 Task: Create New Employee with Employee Name: Isabella Collins, Address Line1: 9888 Constitution Ave., Address Line2: Fort Myers, Address Line3:  FL 33905, Cell Number: 303239-8079_x000D_

Action: Mouse moved to (146, 30)
Screenshot: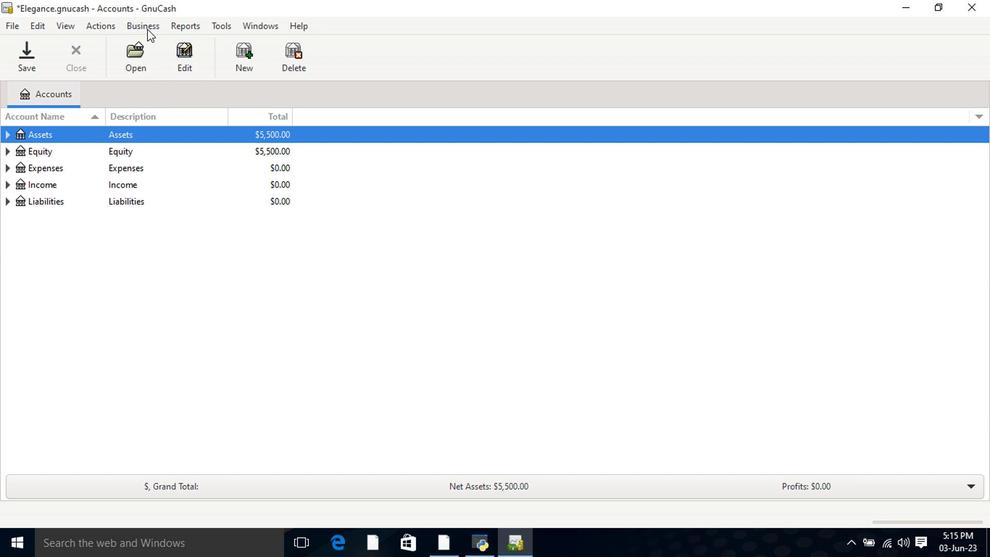 
Action: Mouse pressed left at (146, 30)
Screenshot: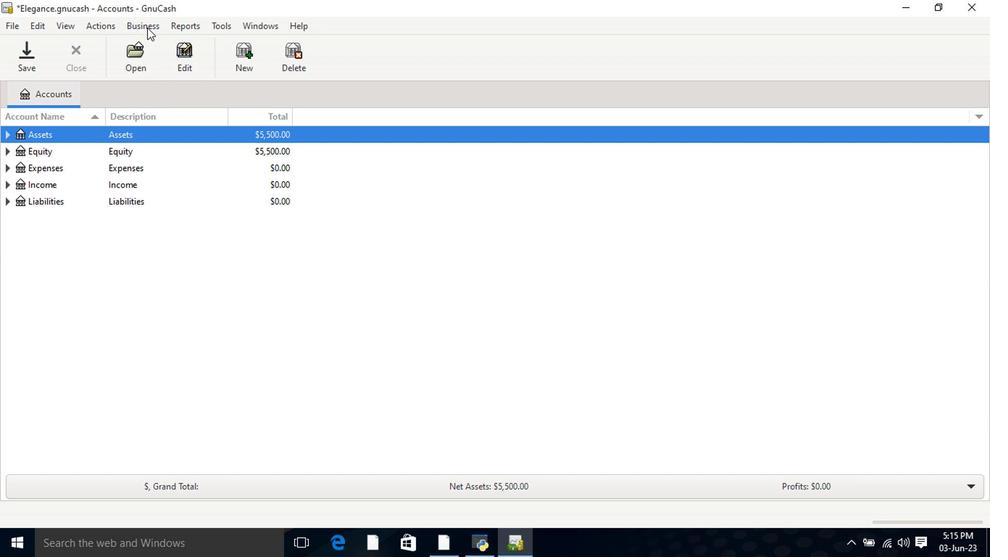 
Action: Mouse moved to (156, 77)
Screenshot: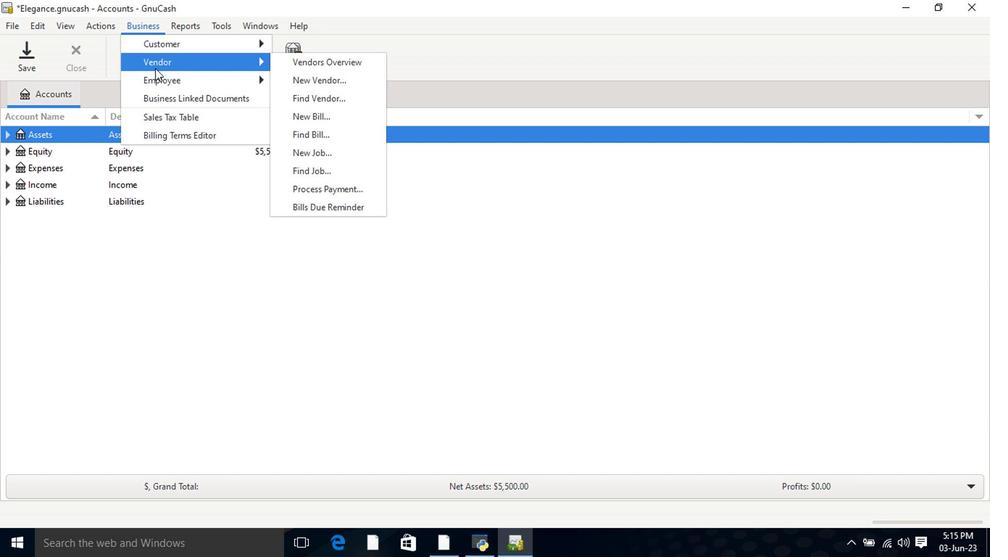 
Action: Mouse pressed left at (156, 77)
Screenshot: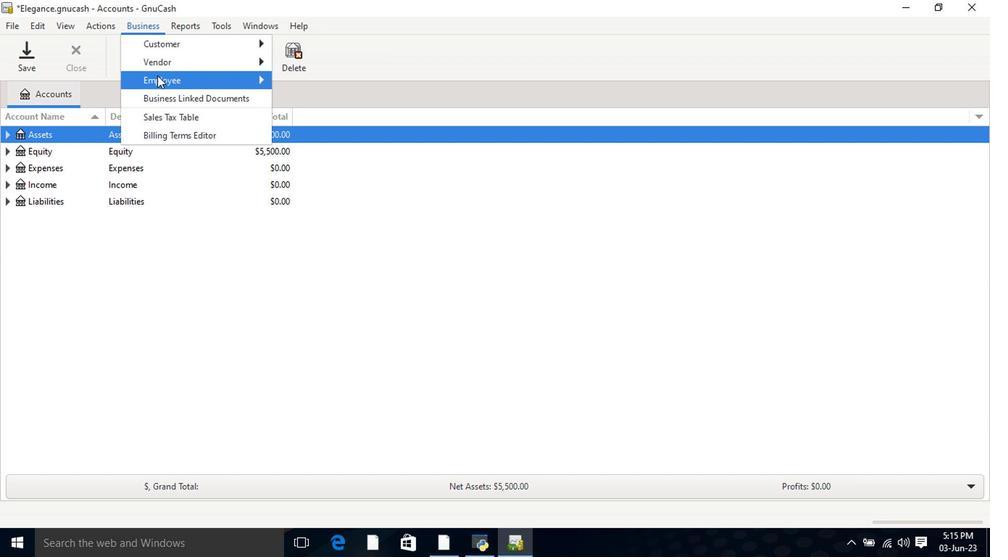 
Action: Mouse moved to (313, 105)
Screenshot: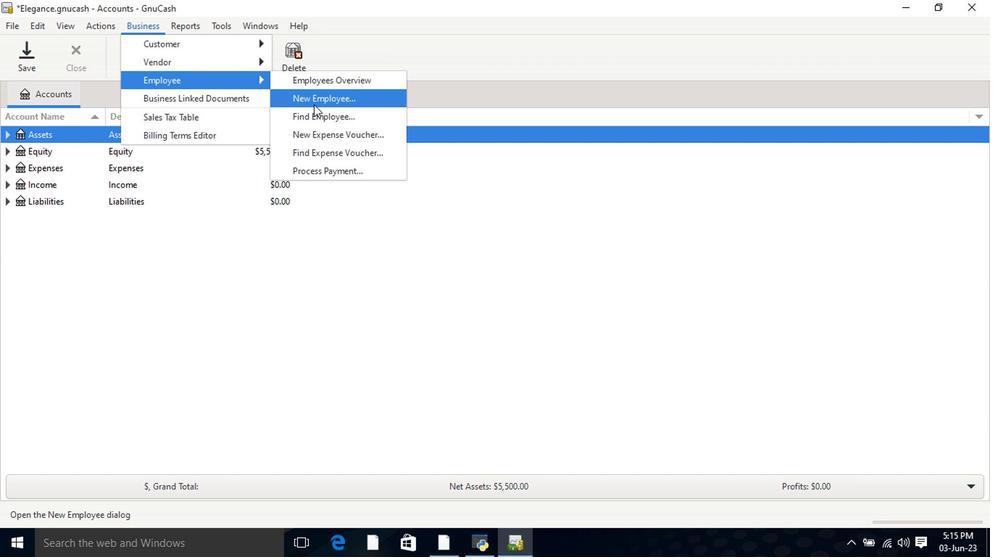 
Action: Mouse pressed left at (313, 105)
Screenshot: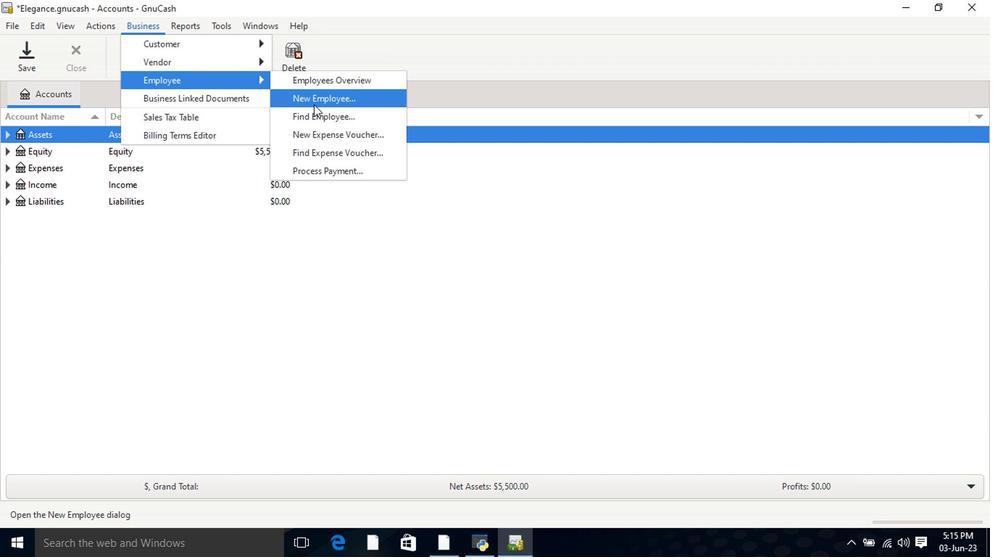 
Action: Mouse moved to (445, 234)
Screenshot: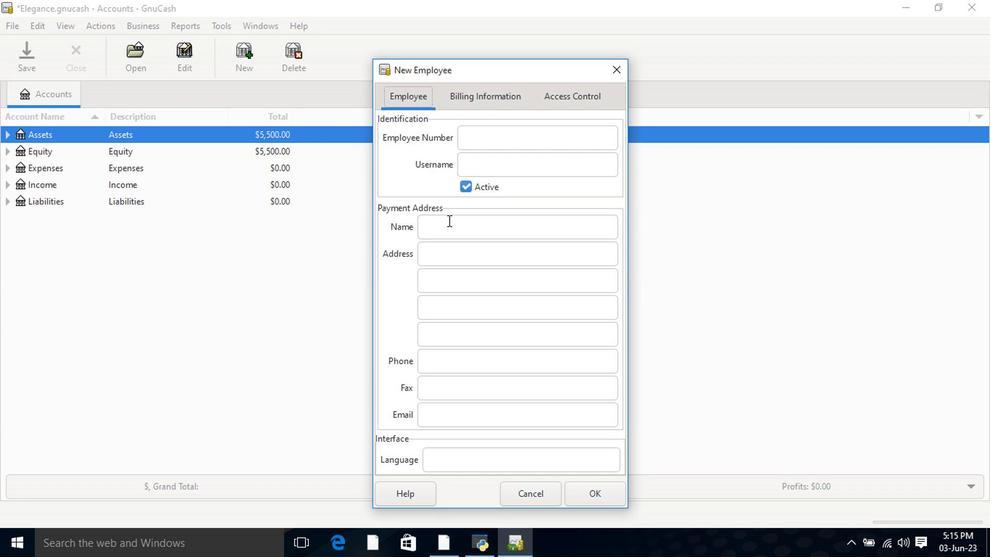 
Action: Mouse pressed left at (445, 234)
Screenshot: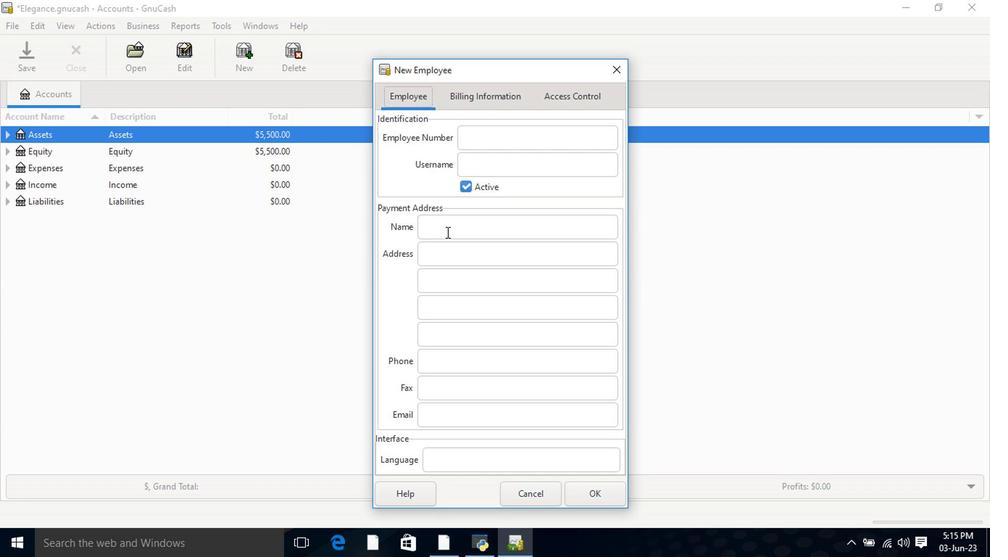 
Action: Mouse moved to (445, 234)
Screenshot: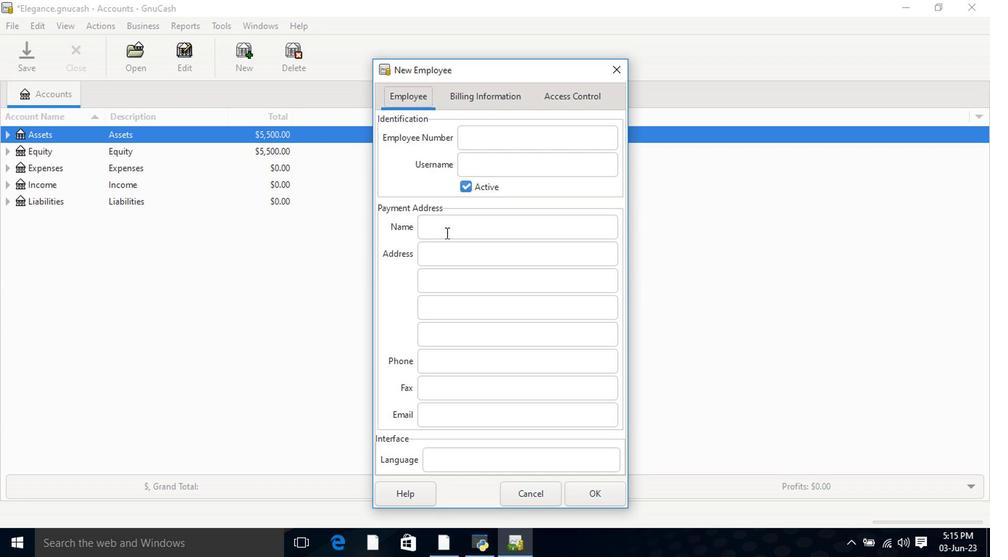 
Action: Key pressed <Key.shift>Isabella<Key.space><Key.shift>Collins<Key.tab>9888<Key.space><Key.shift>Constitution<Key.space><Key.shift>Ave.<Key.tab><Key.shift>Fort<Key.space><Key.shift>Myers<Key.tab><Key.shift>F<Key.shift>L<Key.space>33905<Key.tab><Key.tab>303239-8079<Key.tab>
Screenshot: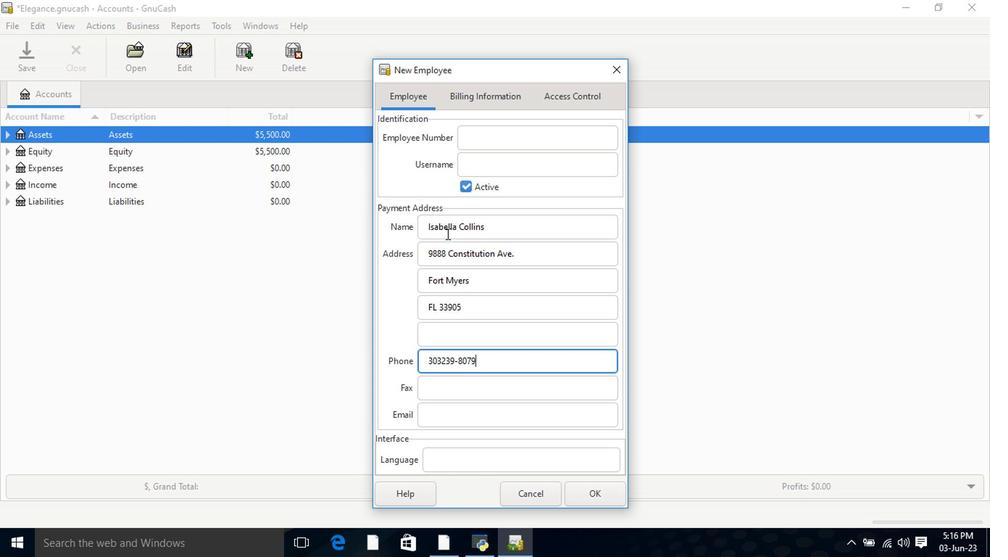 
Action: Mouse moved to (472, 94)
Screenshot: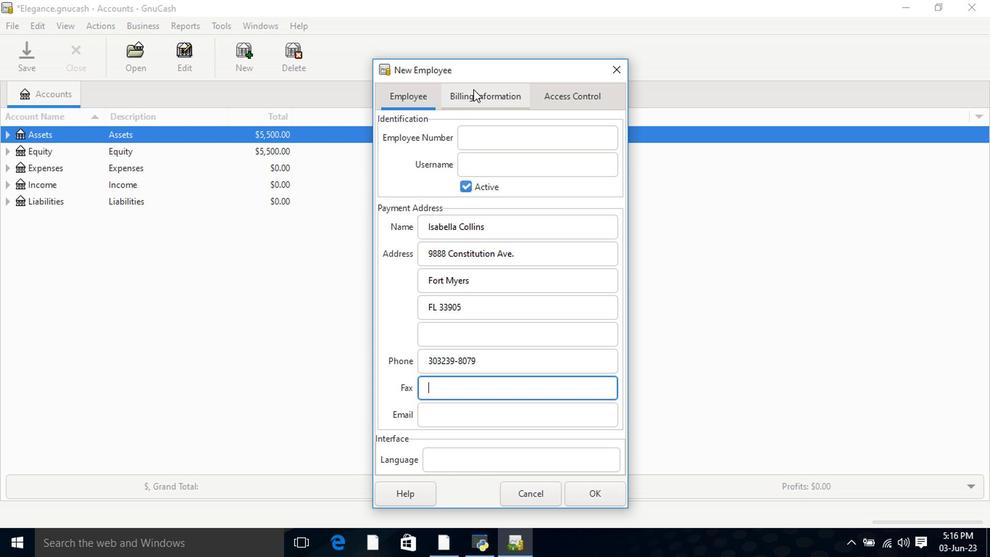 
Action: Mouse pressed left at (472, 94)
Screenshot: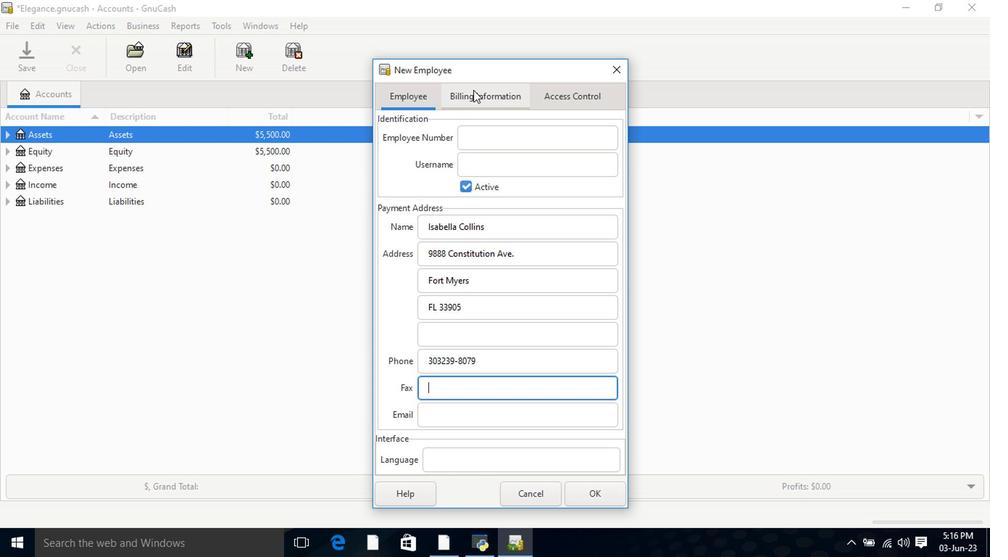 
Action: Mouse moved to (561, 98)
Screenshot: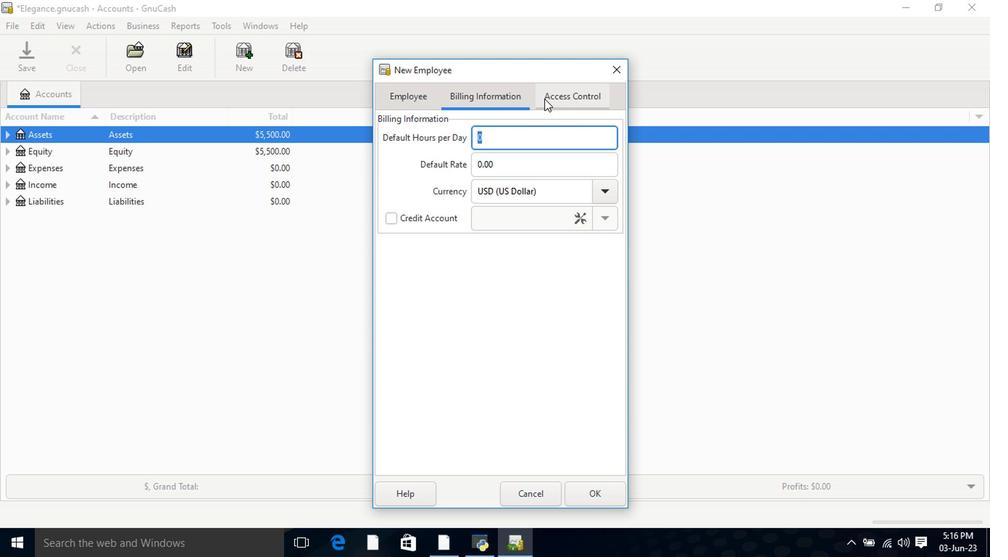 
Action: Mouse pressed left at (561, 98)
Screenshot: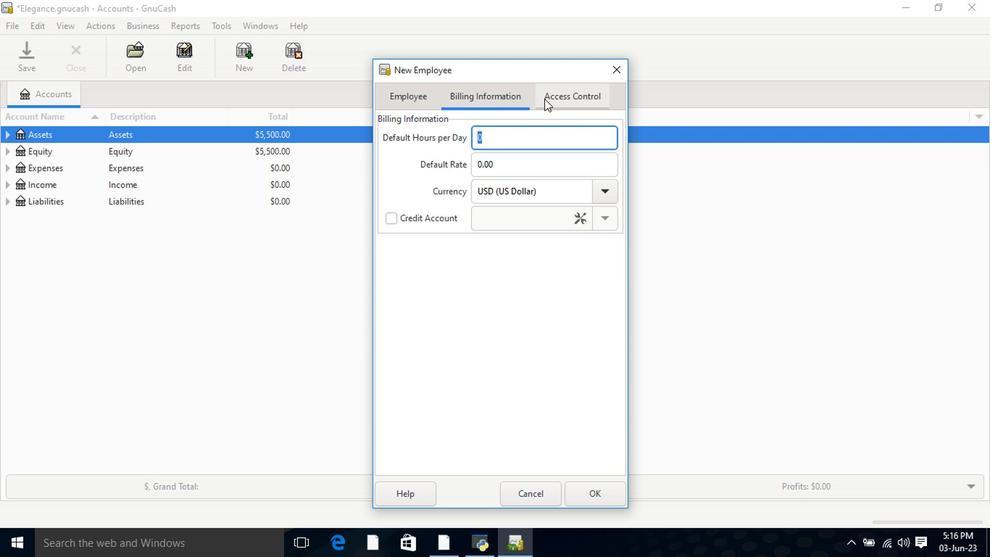 
Action: Mouse moved to (596, 499)
Screenshot: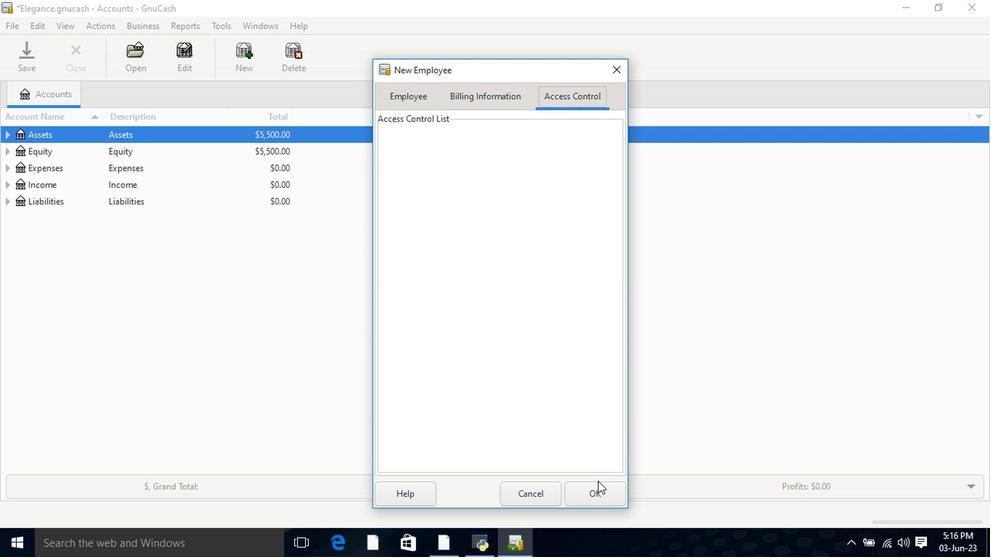 
Action: Mouse pressed left at (596, 499)
Screenshot: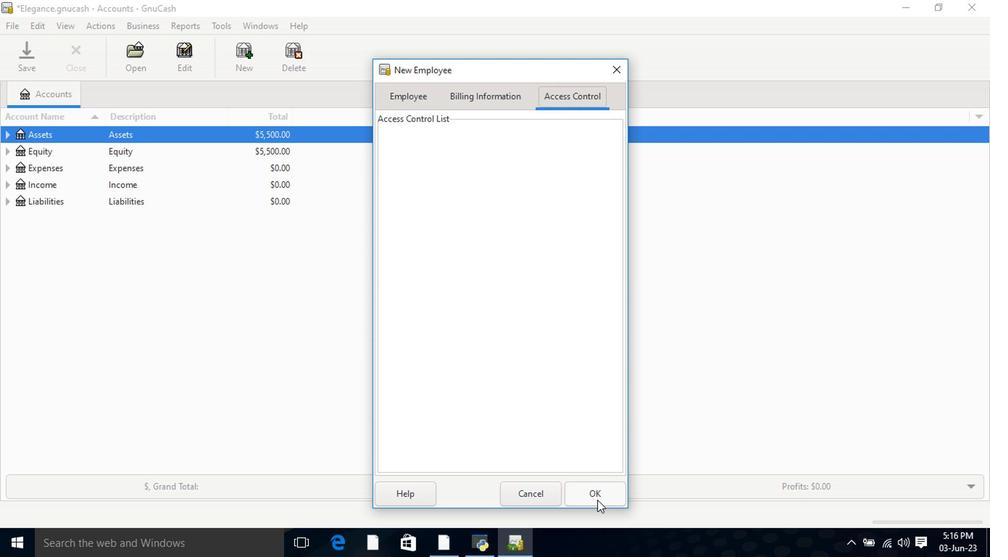 
Action: Mouse moved to (594, 499)
Screenshot: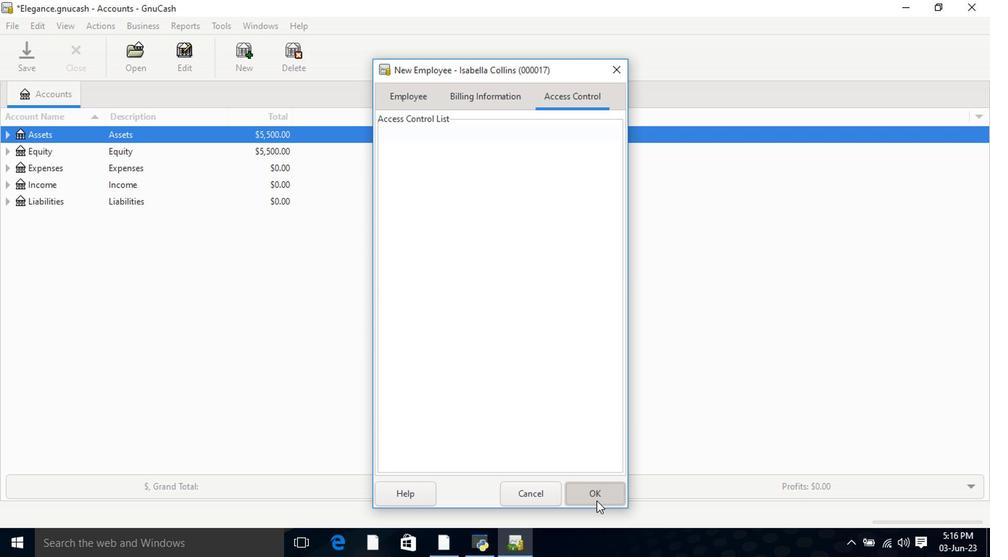 
